 Task: Add a condition where "Channel Is not CTI phone call (outgoing)" in new tickets in your groups.
Action: Mouse moved to (122, 444)
Screenshot: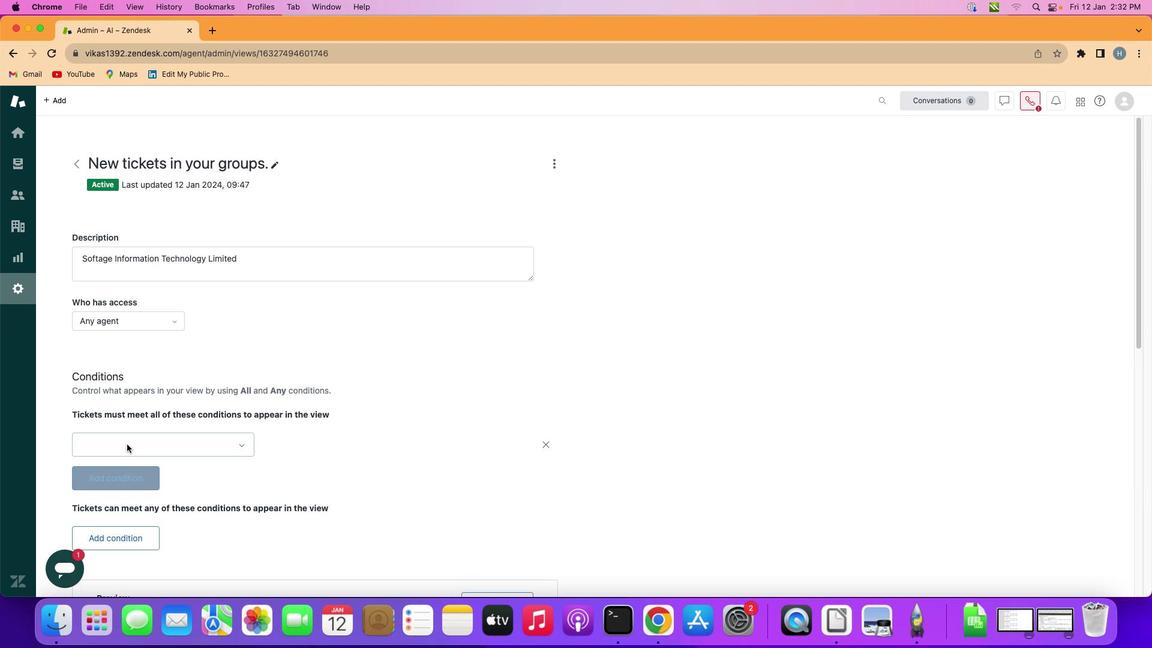 
Action: Mouse pressed left at (122, 444)
Screenshot: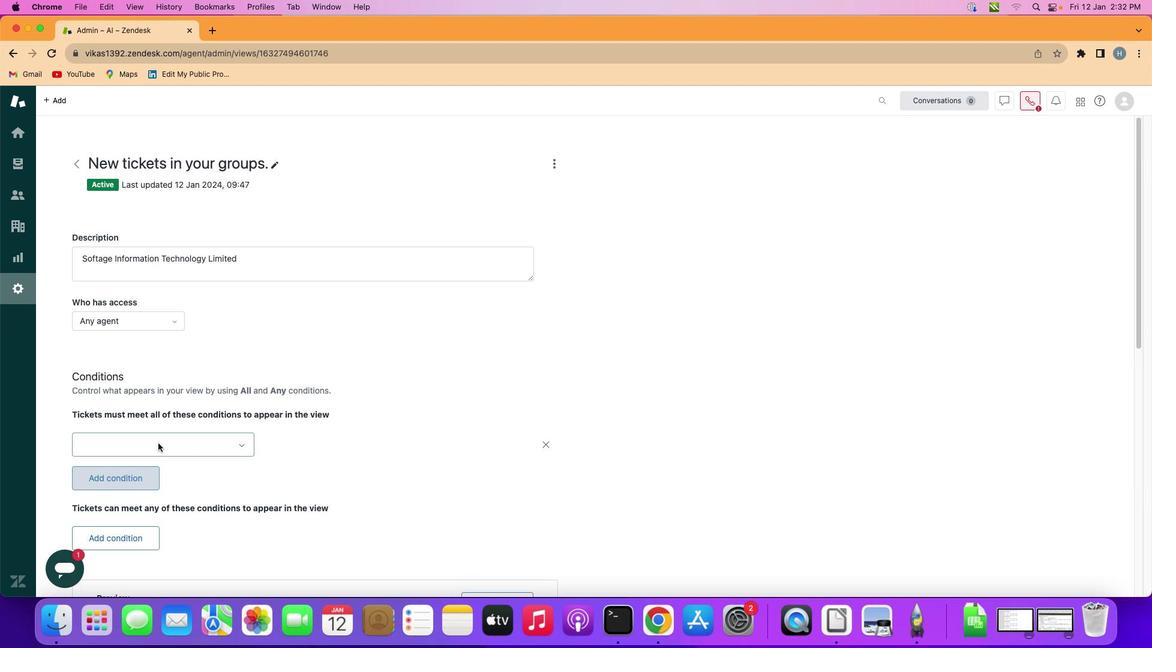 
Action: Mouse moved to (195, 438)
Screenshot: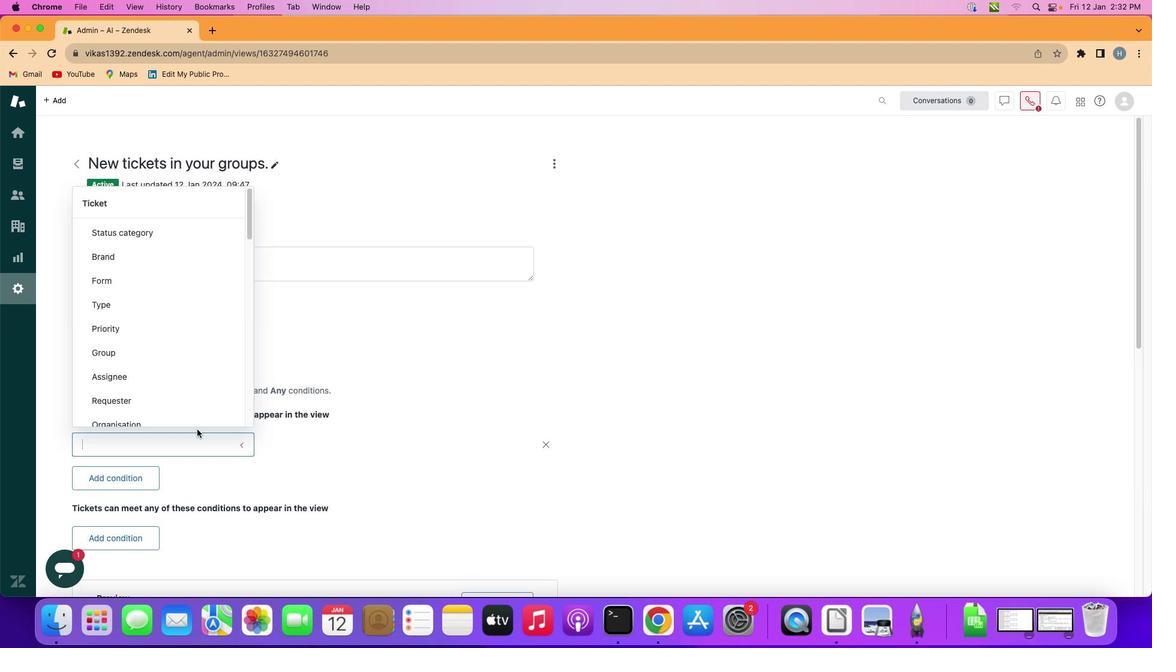 
Action: Mouse pressed left at (195, 438)
Screenshot: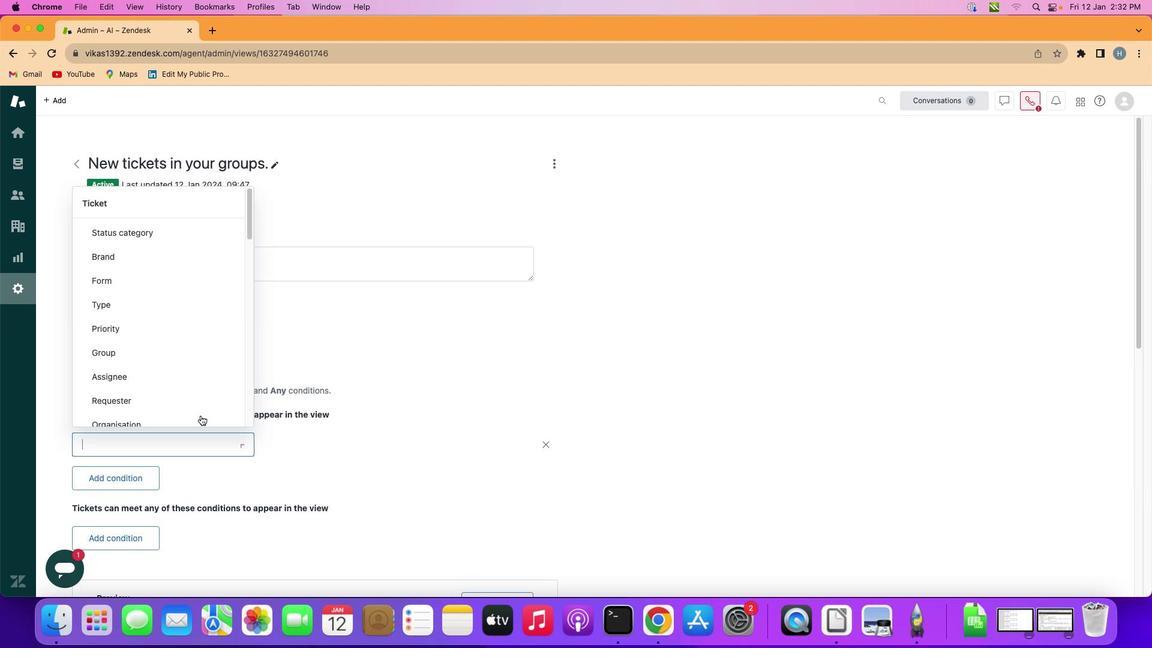 
Action: Mouse moved to (186, 283)
Screenshot: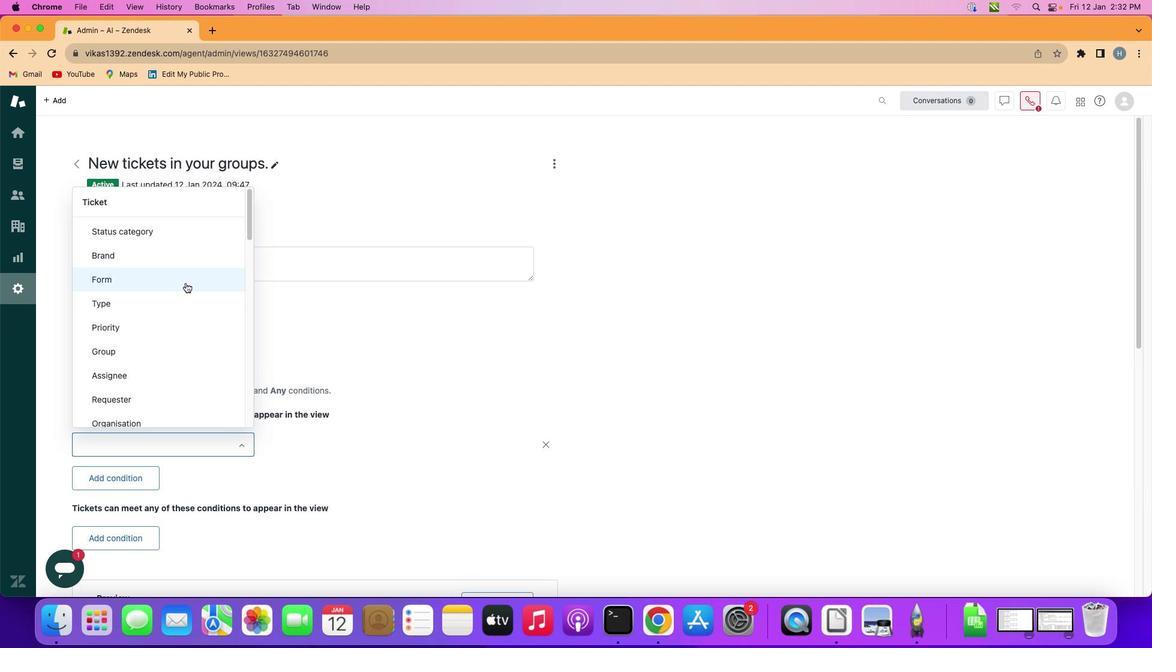 
Action: Mouse scrolled (186, 283) with delta (0, 0)
Screenshot: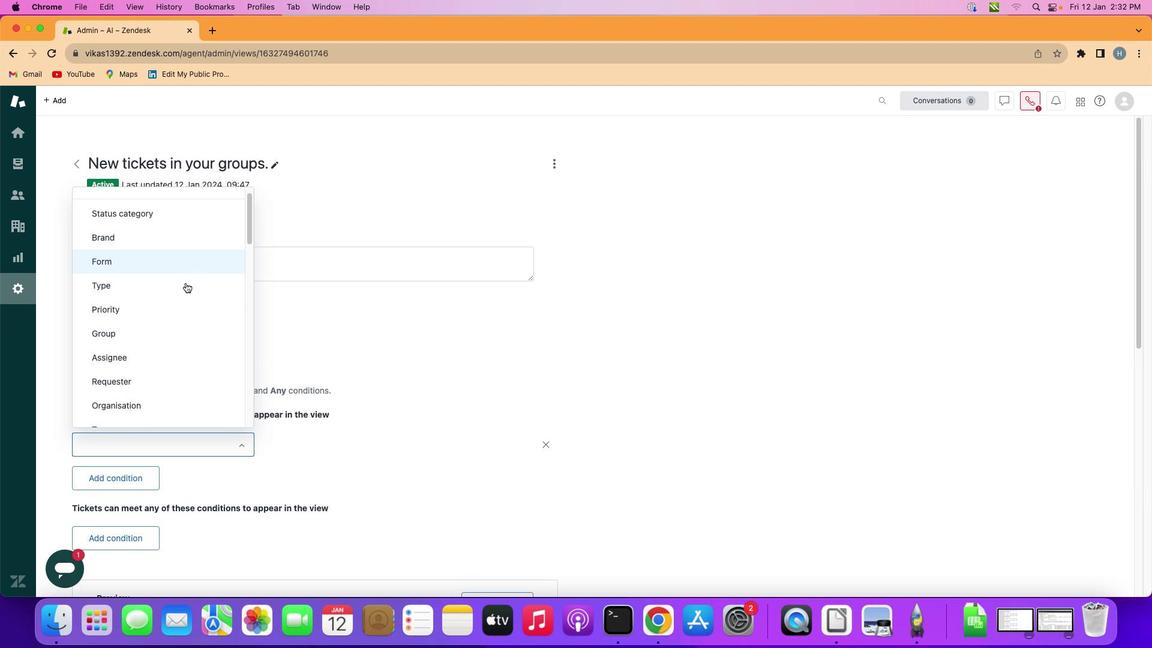 
Action: Mouse scrolled (186, 283) with delta (0, 0)
Screenshot: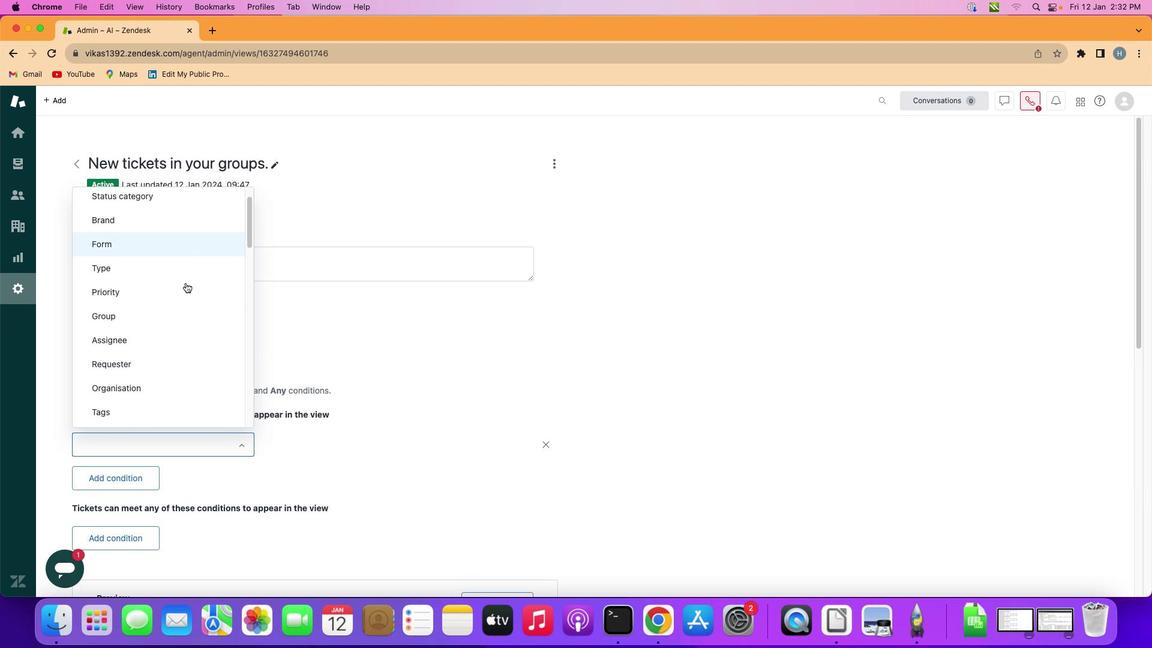 
Action: Mouse scrolled (186, 283) with delta (0, 0)
Screenshot: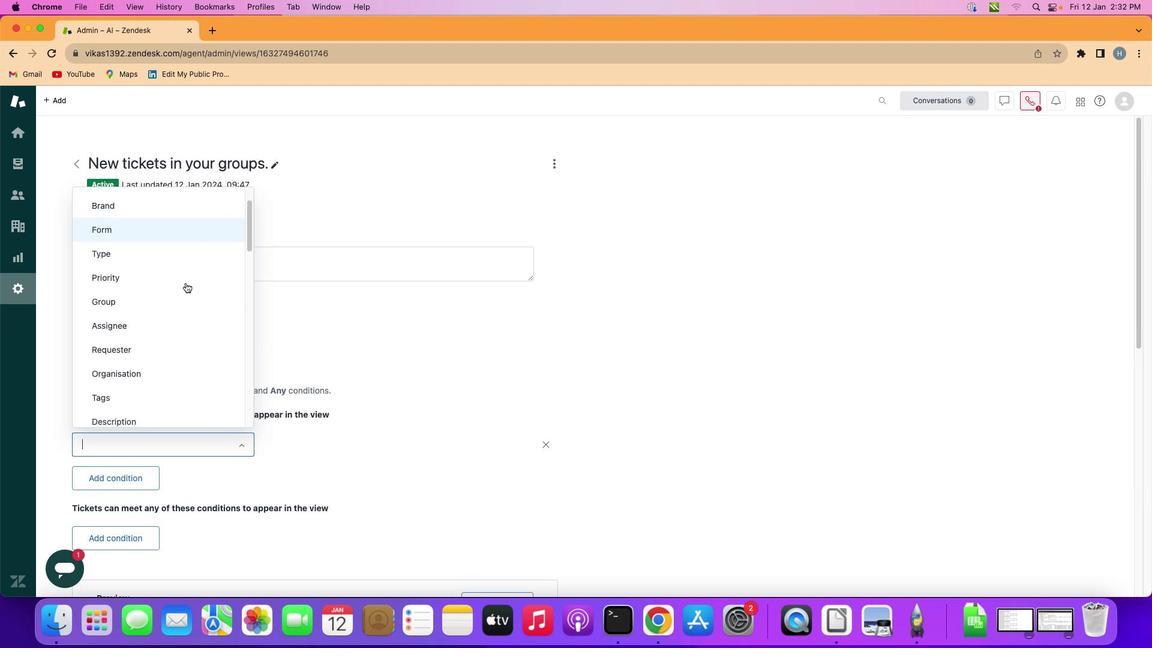 
Action: Mouse scrolled (186, 283) with delta (0, 0)
Screenshot: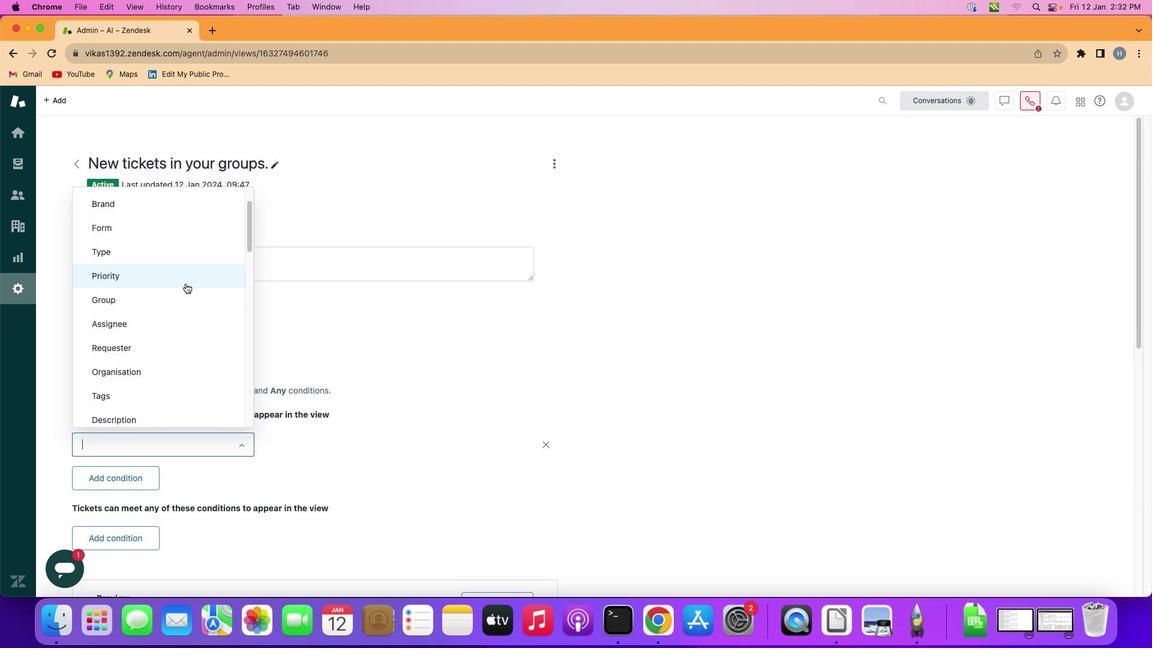 
Action: Mouse moved to (186, 283)
Screenshot: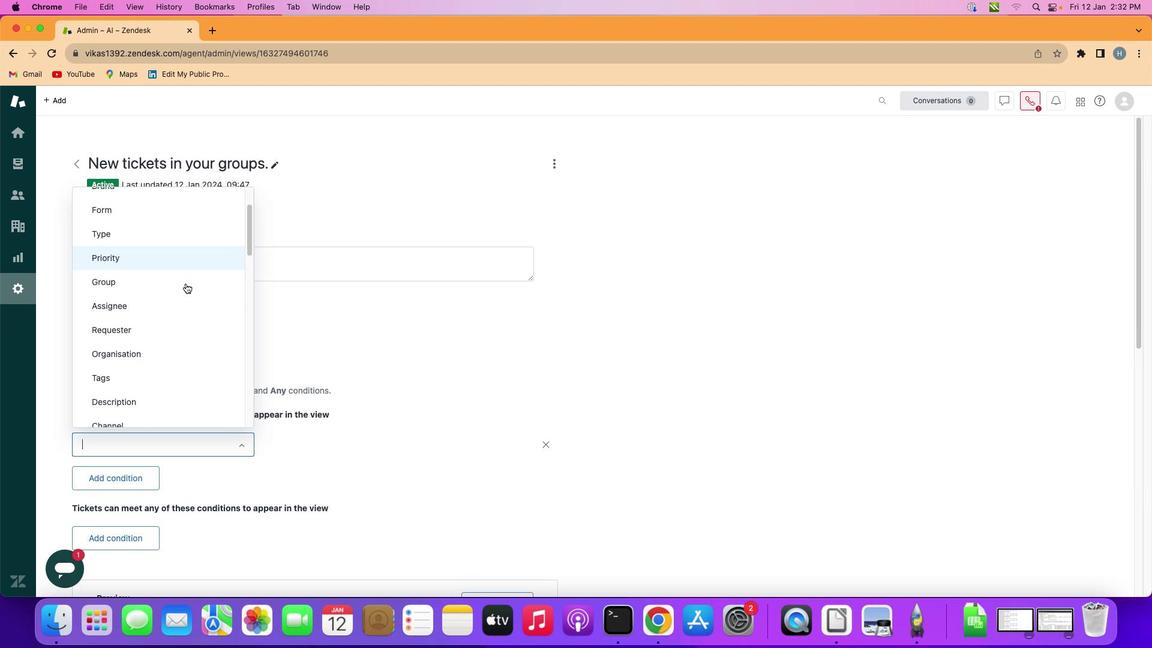 
Action: Mouse scrolled (186, 283) with delta (0, 0)
Screenshot: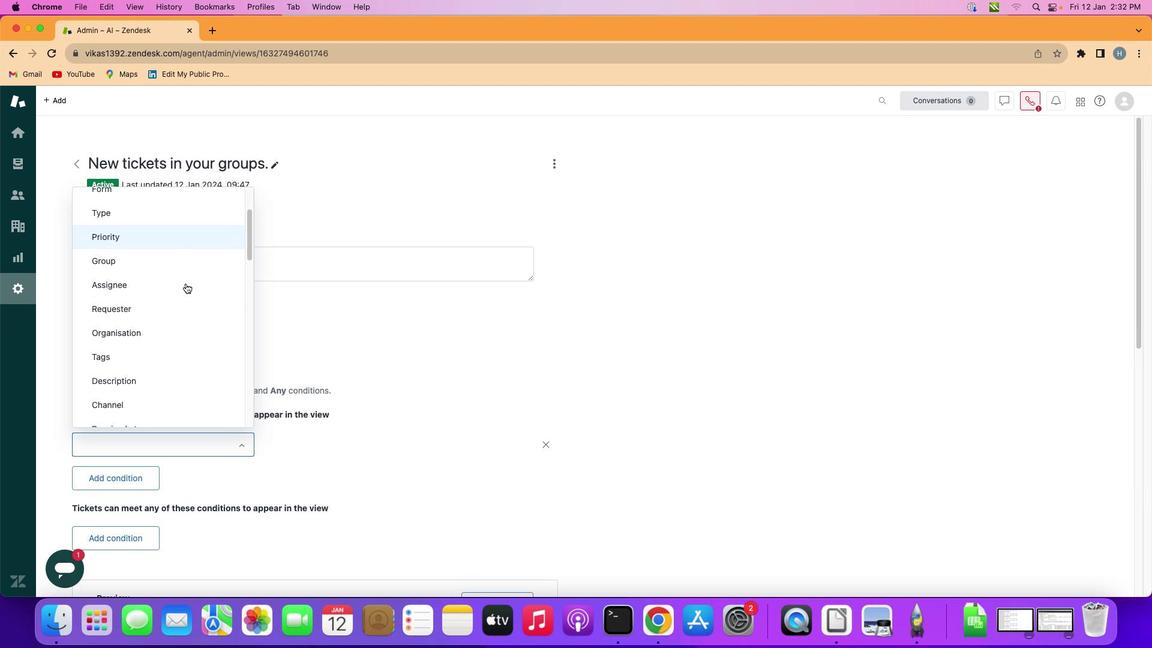 
Action: Mouse scrolled (186, 283) with delta (0, 0)
Screenshot: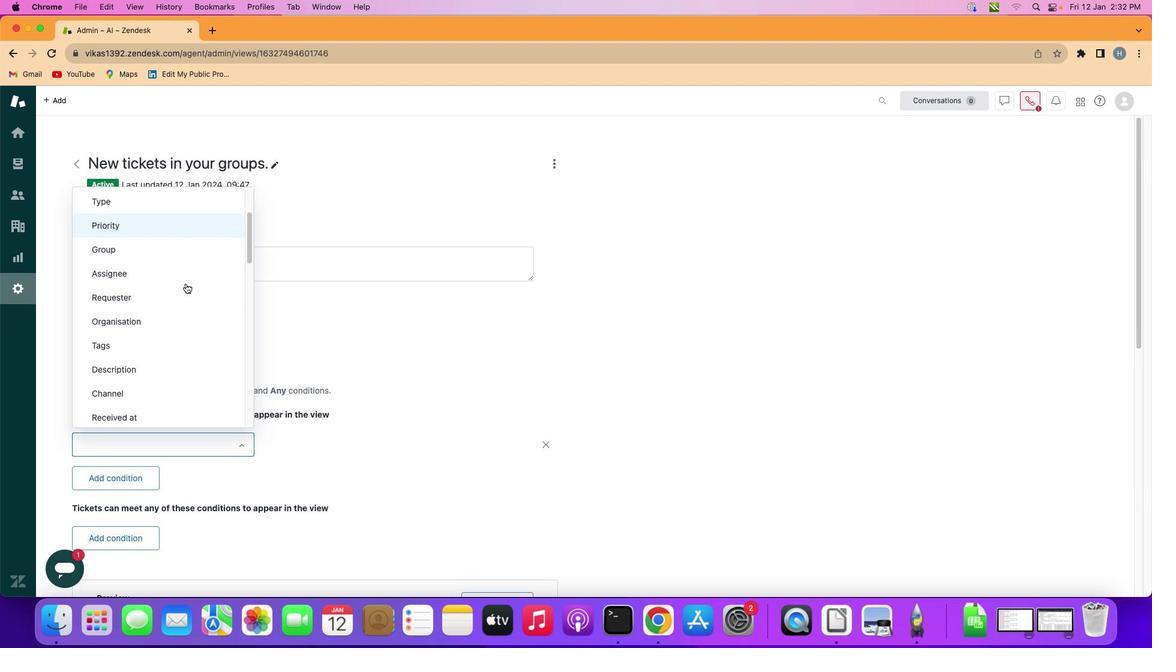 
Action: Mouse scrolled (186, 283) with delta (0, 0)
Screenshot: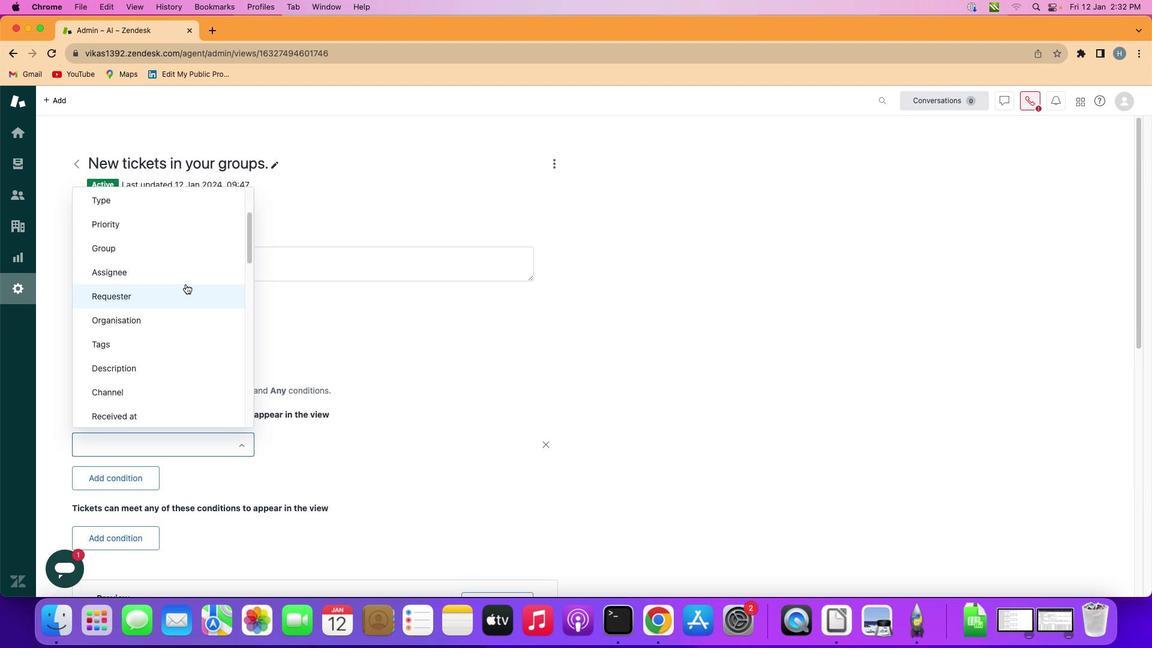 
Action: Mouse scrolled (186, 283) with delta (0, 0)
Screenshot: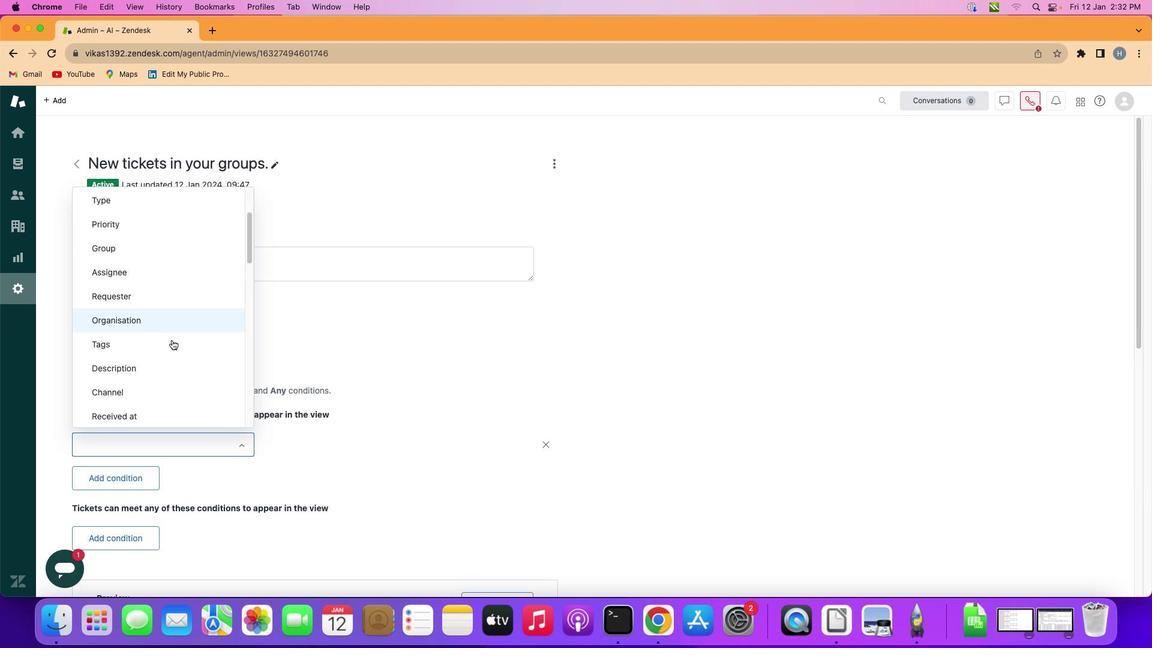 
Action: Mouse moved to (163, 389)
Screenshot: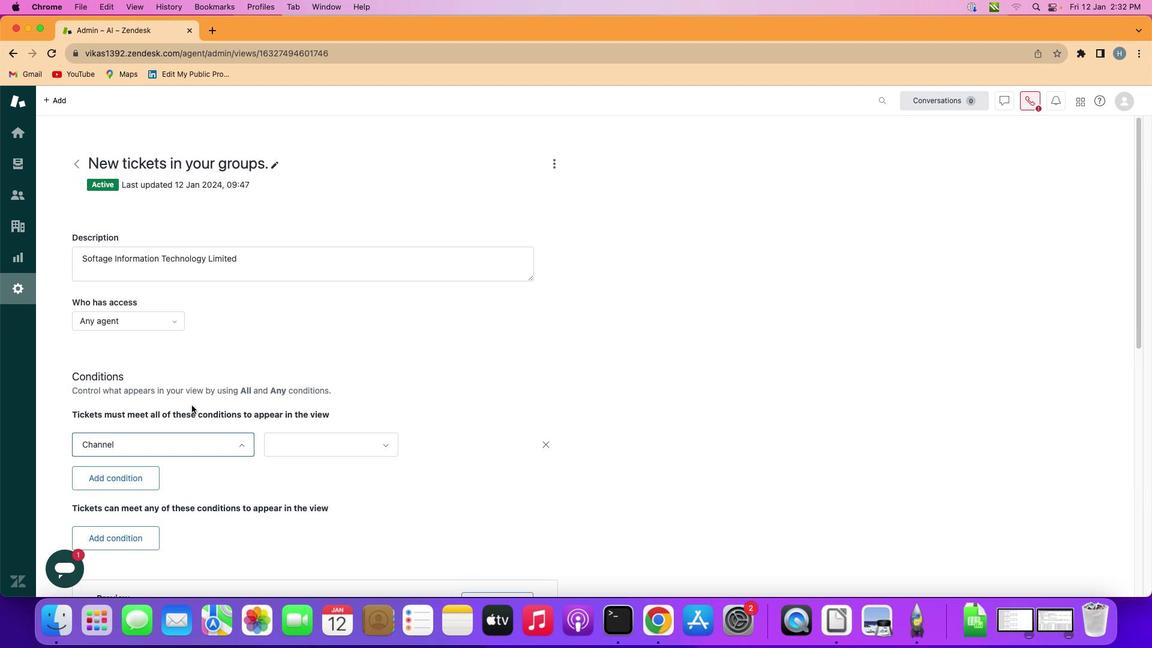 
Action: Mouse pressed left at (163, 389)
Screenshot: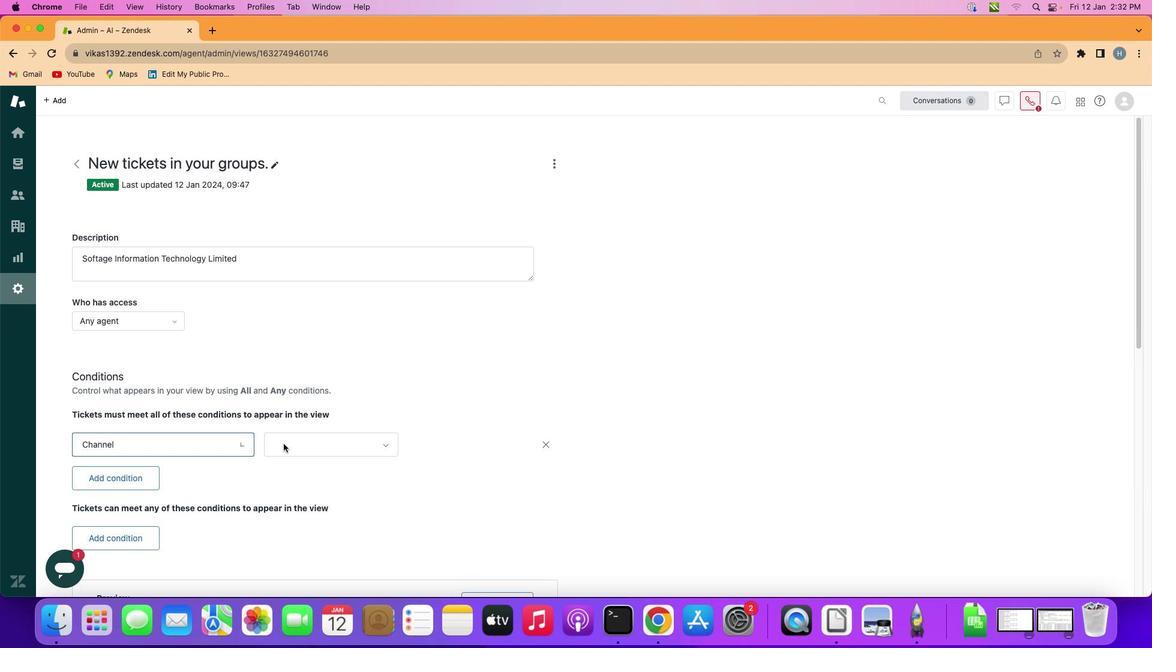 
Action: Mouse moved to (333, 447)
Screenshot: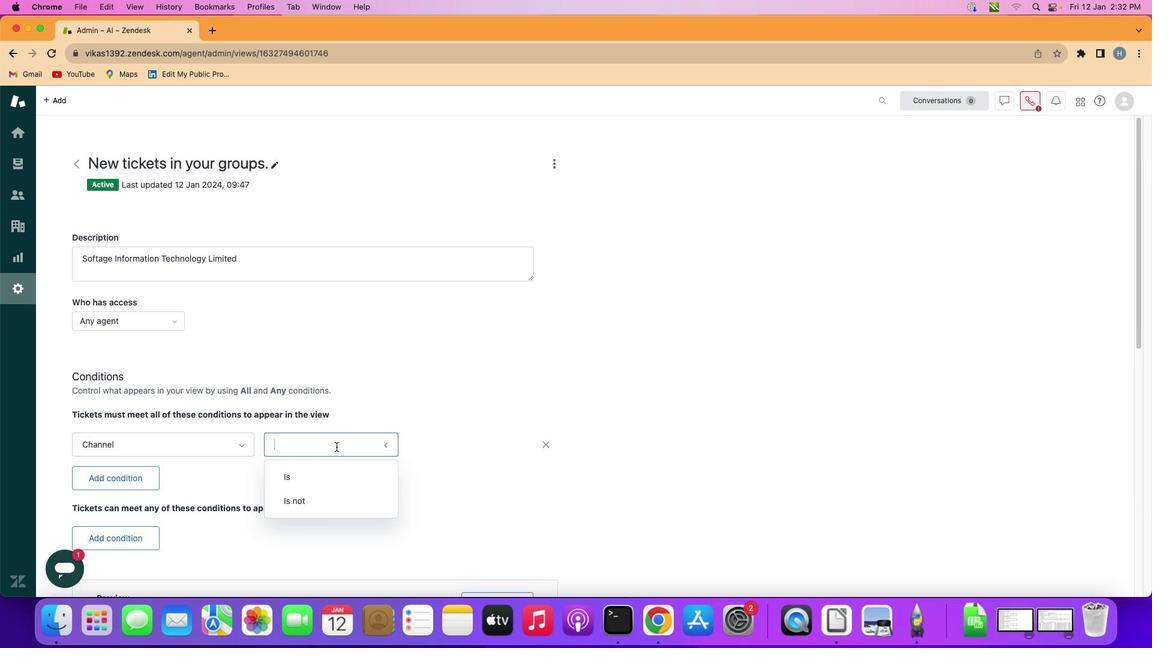 
Action: Mouse pressed left at (333, 447)
Screenshot: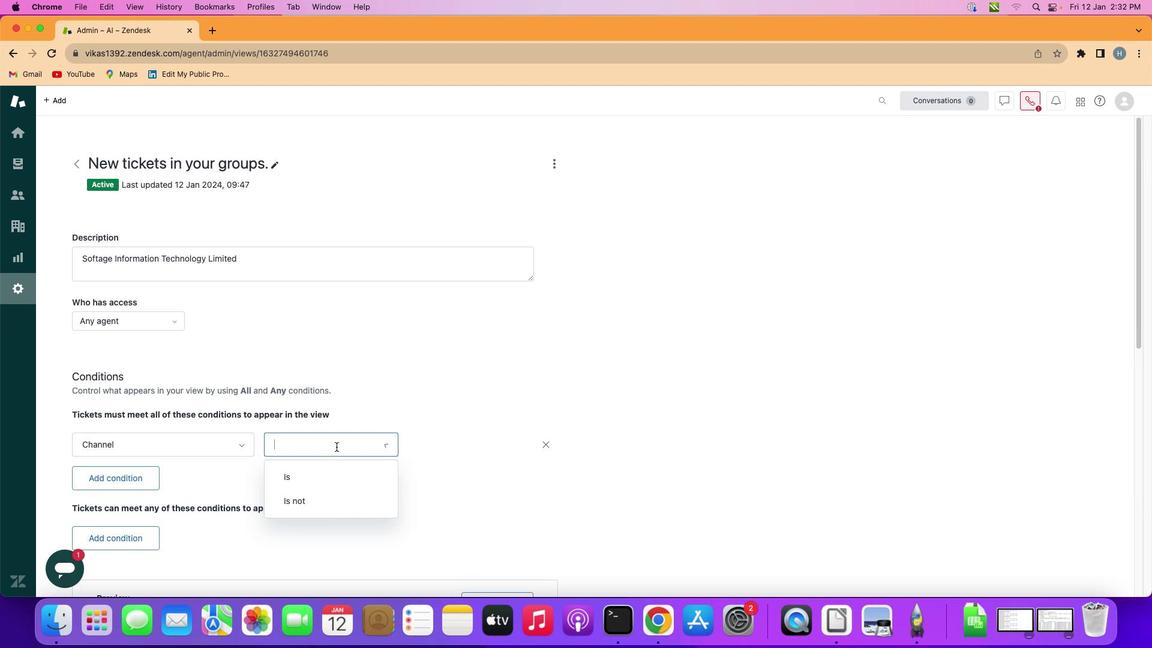 
Action: Mouse moved to (329, 498)
Screenshot: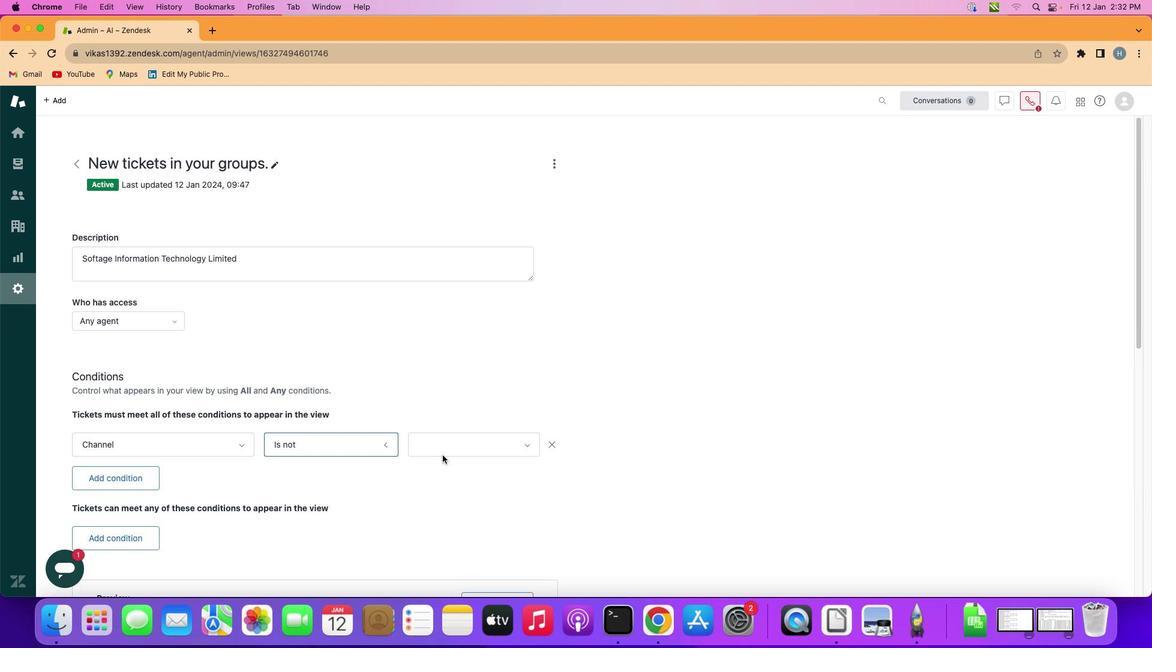 
Action: Mouse pressed left at (329, 498)
Screenshot: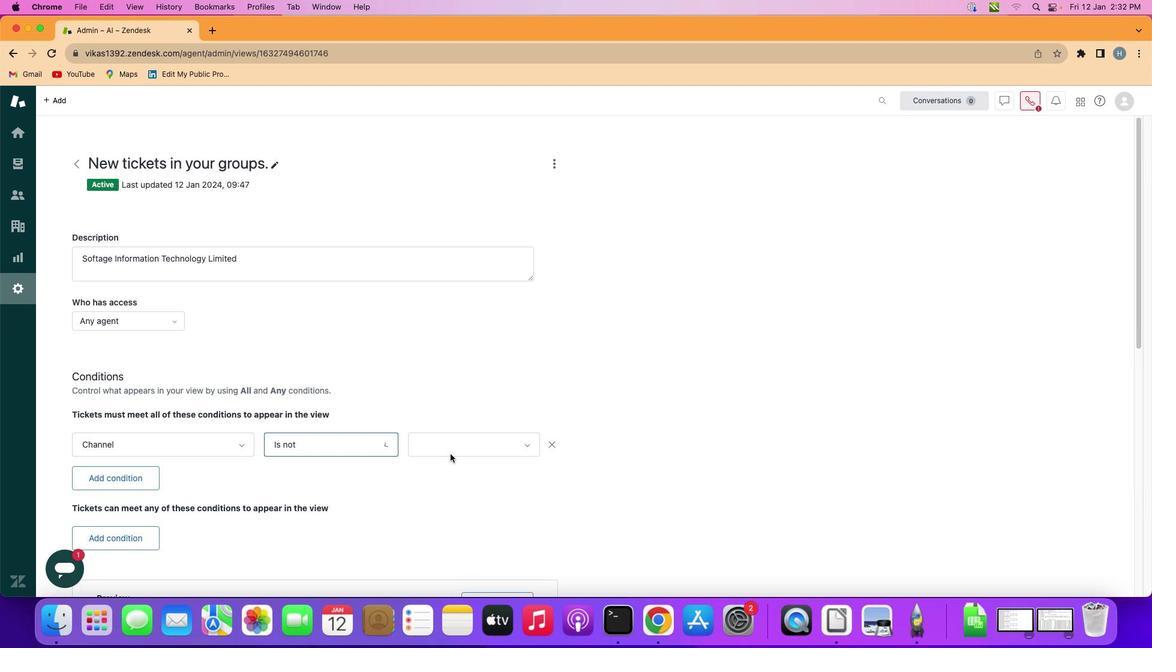 
Action: Mouse moved to (461, 445)
Screenshot: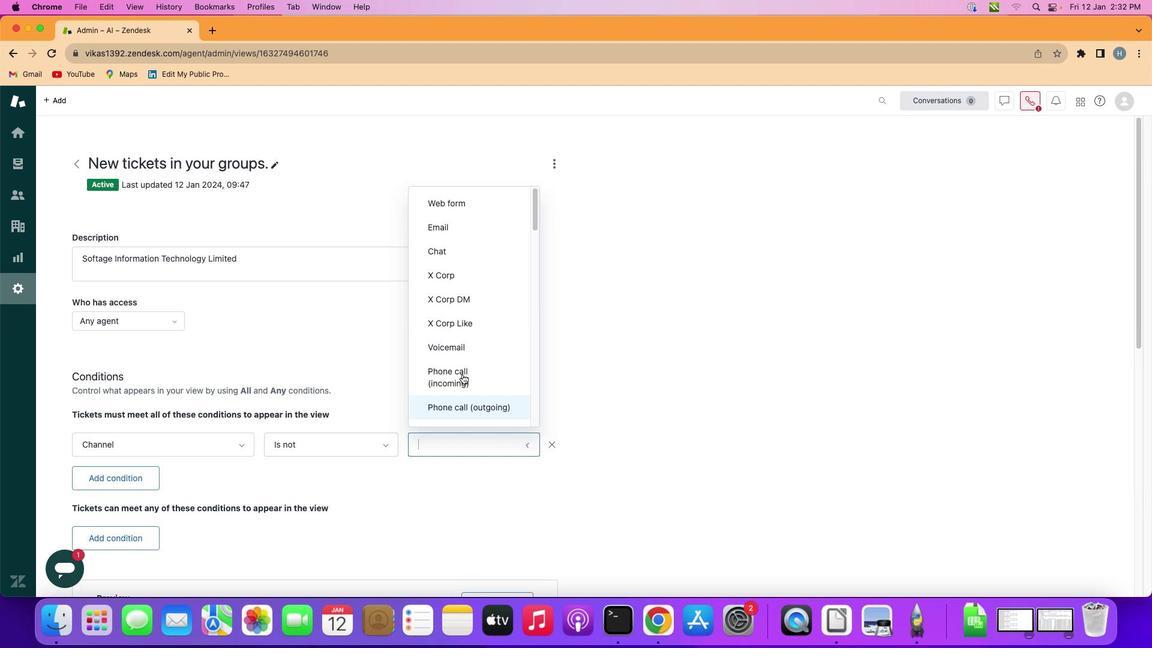 
Action: Mouse pressed left at (461, 445)
Screenshot: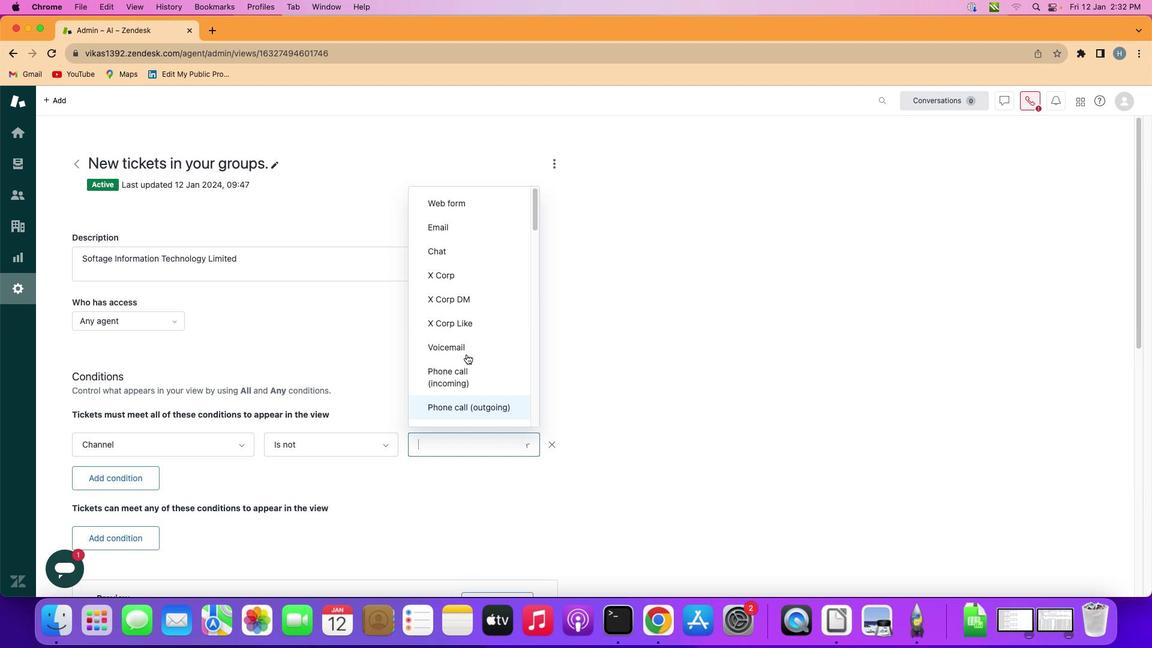
Action: Mouse moved to (469, 338)
Screenshot: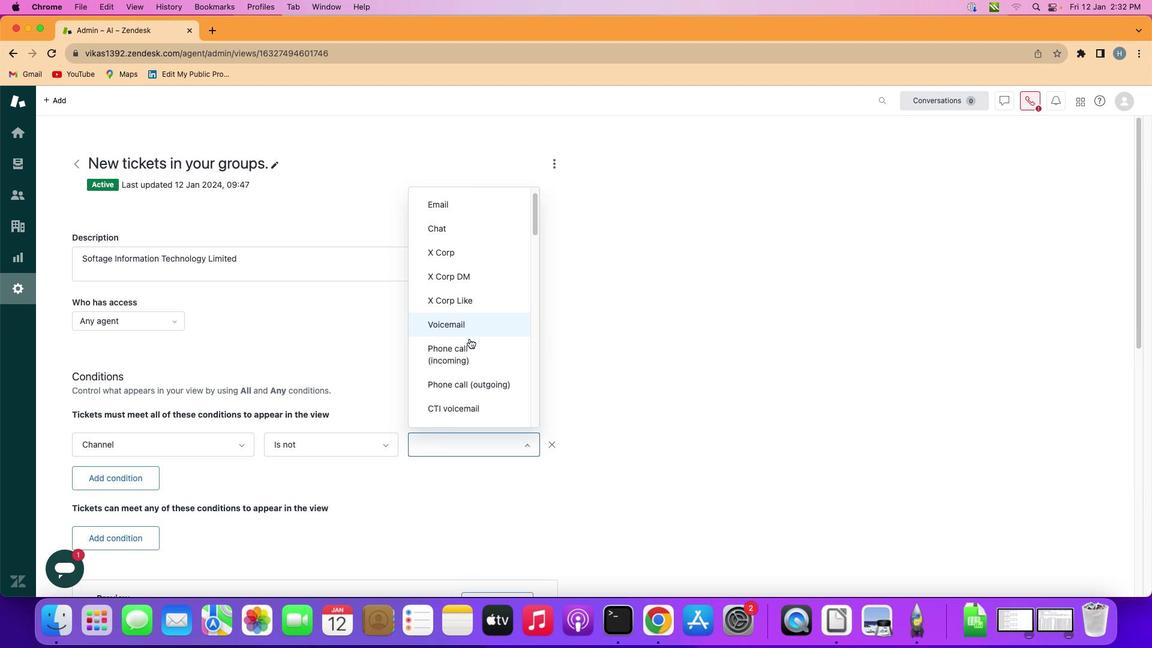 
Action: Mouse scrolled (469, 338) with delta (0, 0)
Screenshot: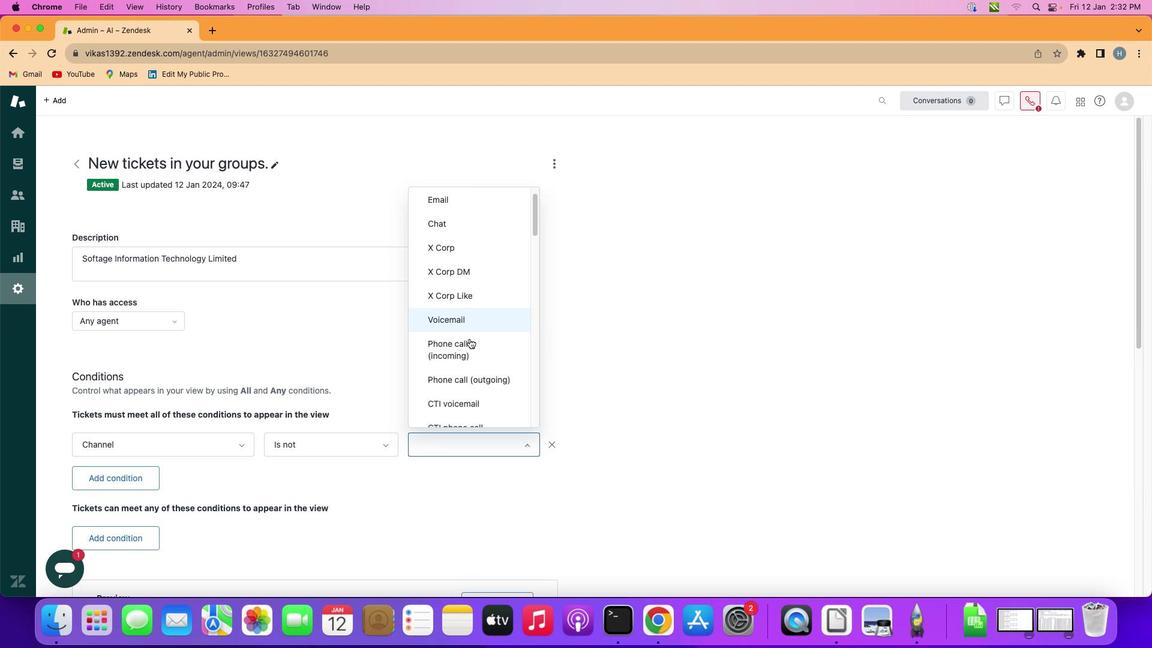 
Action: Mouse scrolled (469, 338) with delta (0, 0)
Screenshot: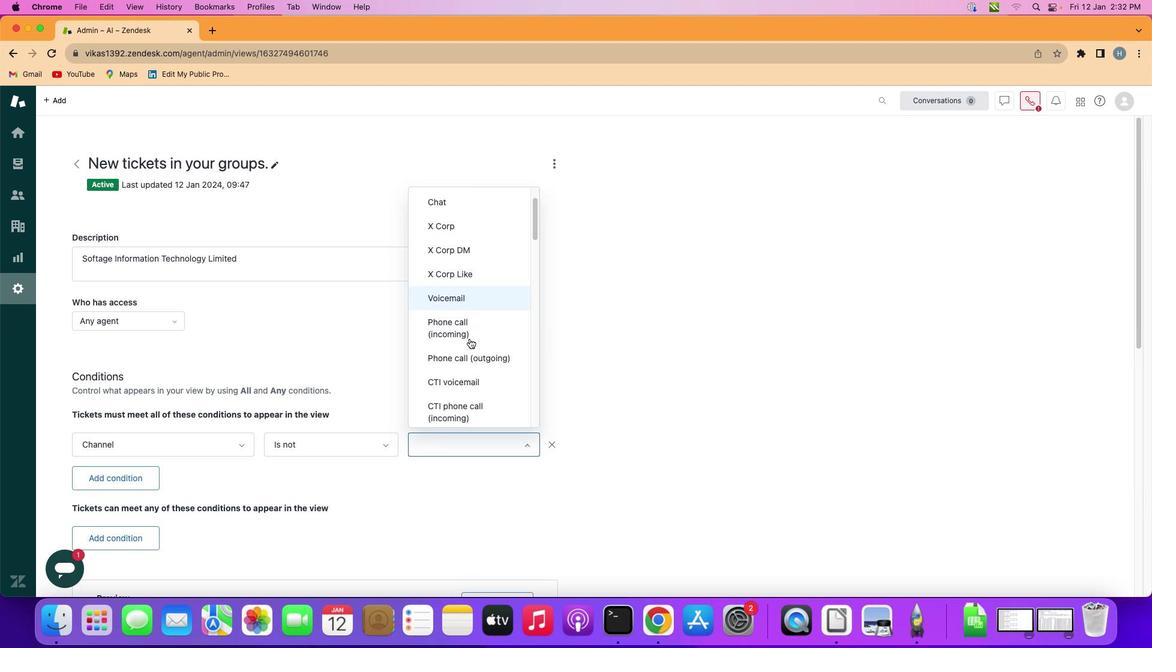 
Action: Mouse scrolled (469, 338) with delta (0, 0)
Screenshot: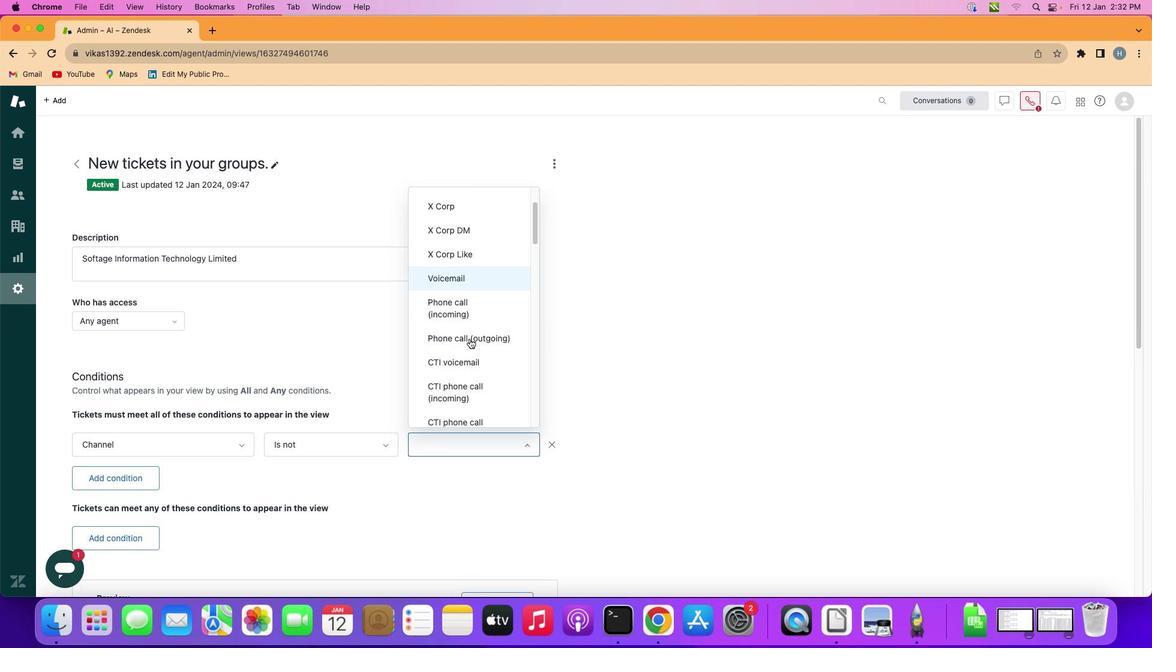 
Action: Mouse scrolled (469, 338) with delta (0, 0)
Screenshot: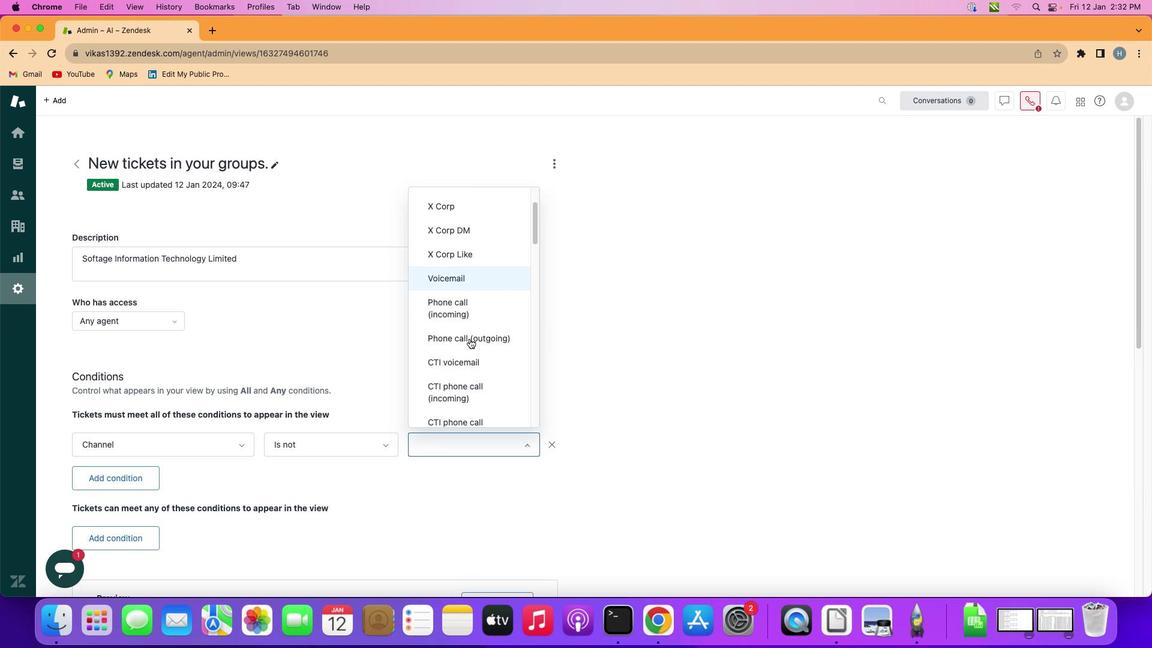 
Action: Mouse moved to (470, 338)
Screenshot: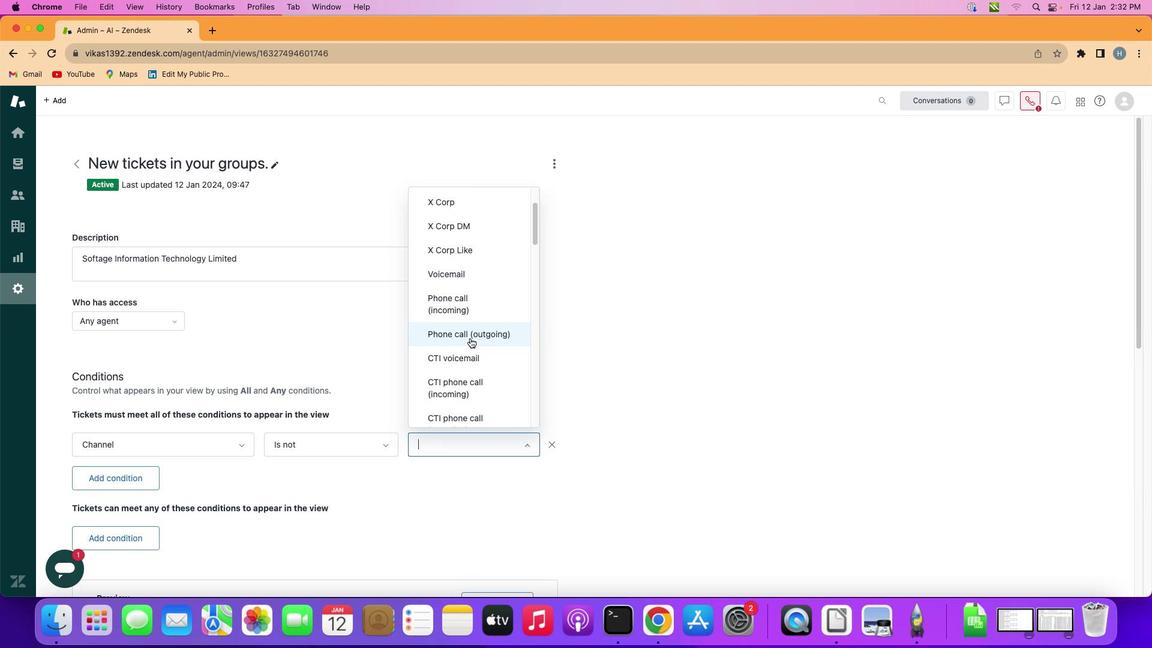
Action: Mouse scrolled (470, 338) with delta (0, 0)
Screenshot: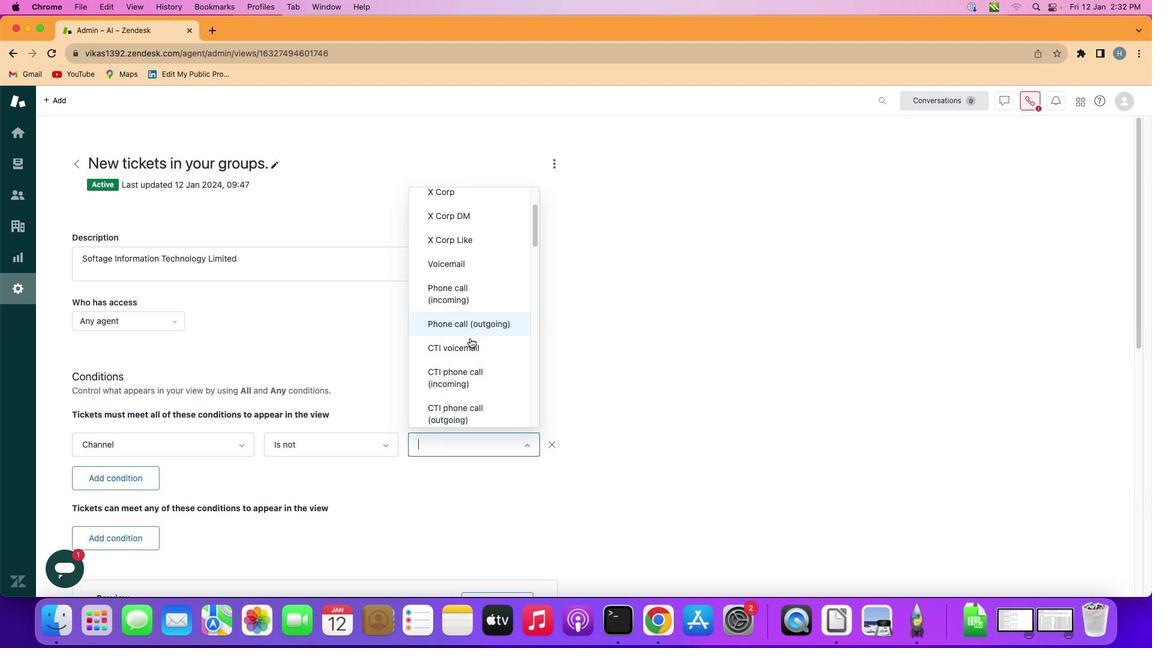 
Action: Mouse scrolled (470, 338) with delta (0, 0)
Screenshot: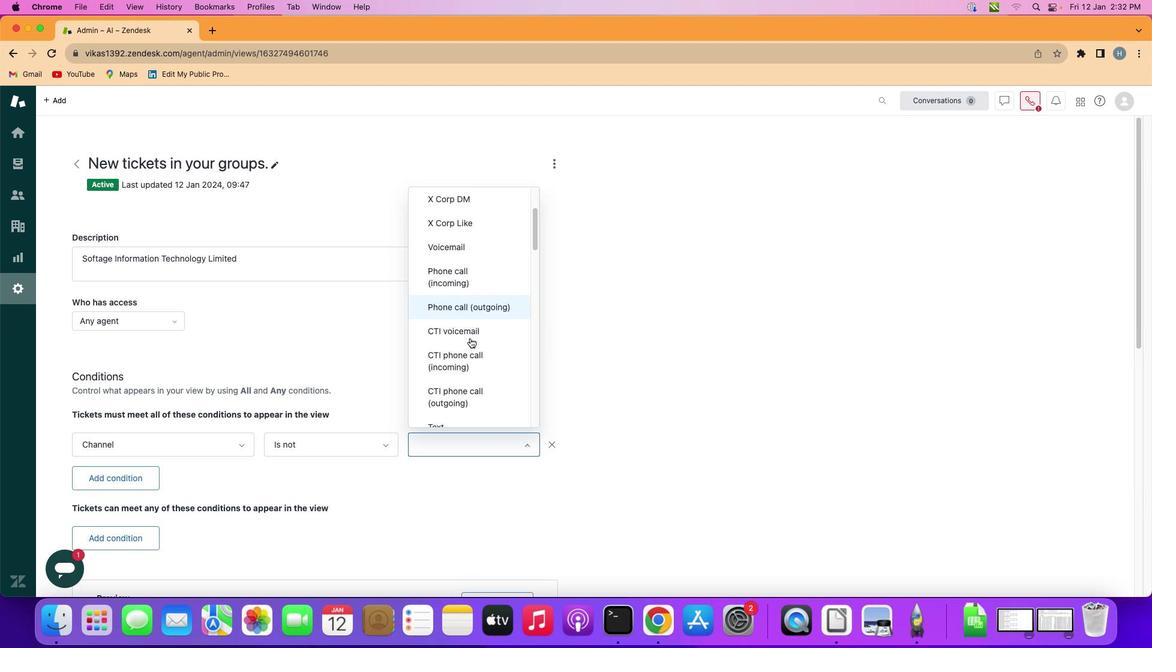 
Action: Mouse scrolled (470, 338) with delta (0, 0)
Screenshot: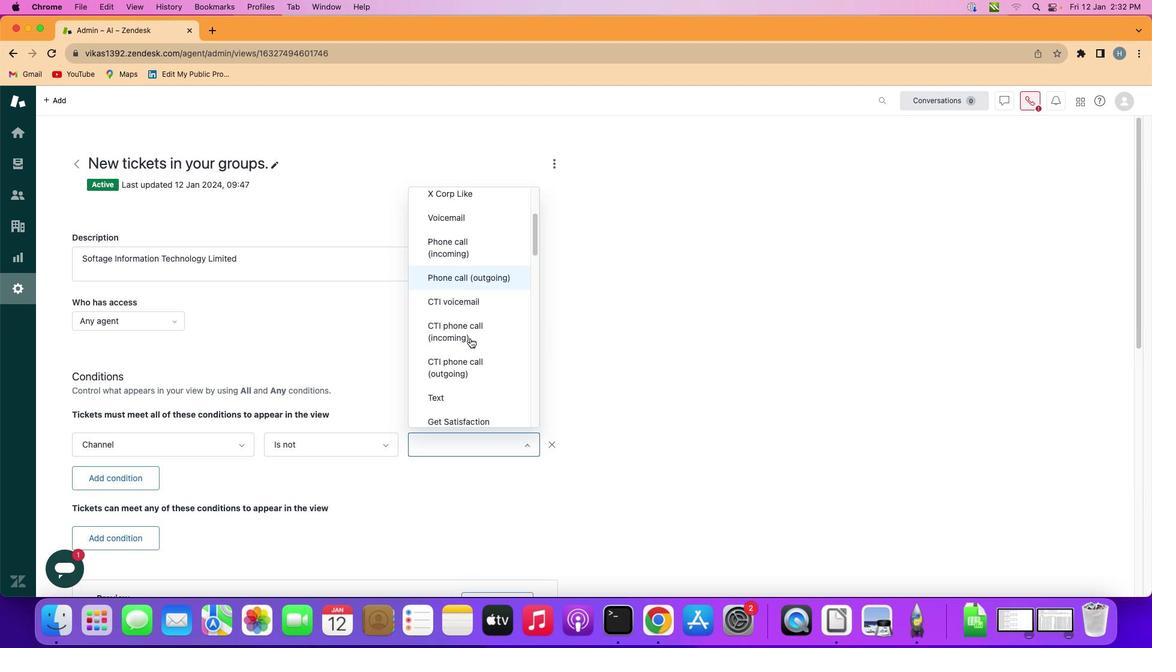 
Action: Mouse scrolled (470, 338) with delta (0, 0)
Screenshot: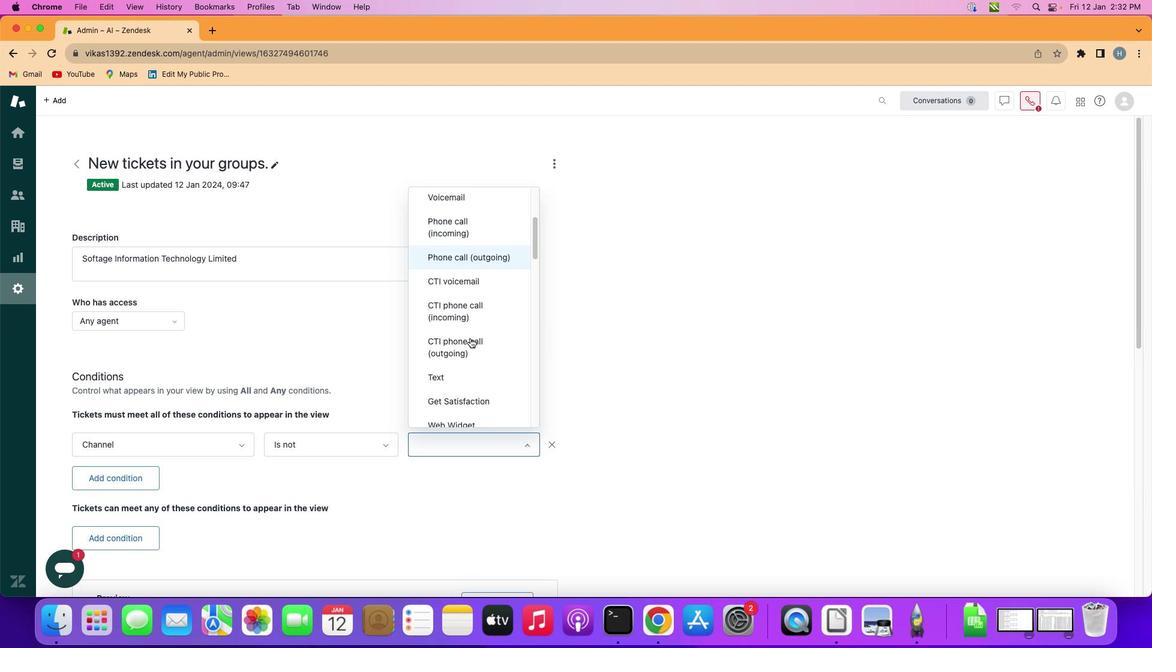 
Action: Mouse scrolled (470, 338) with delta (0, 0)
Screenshot: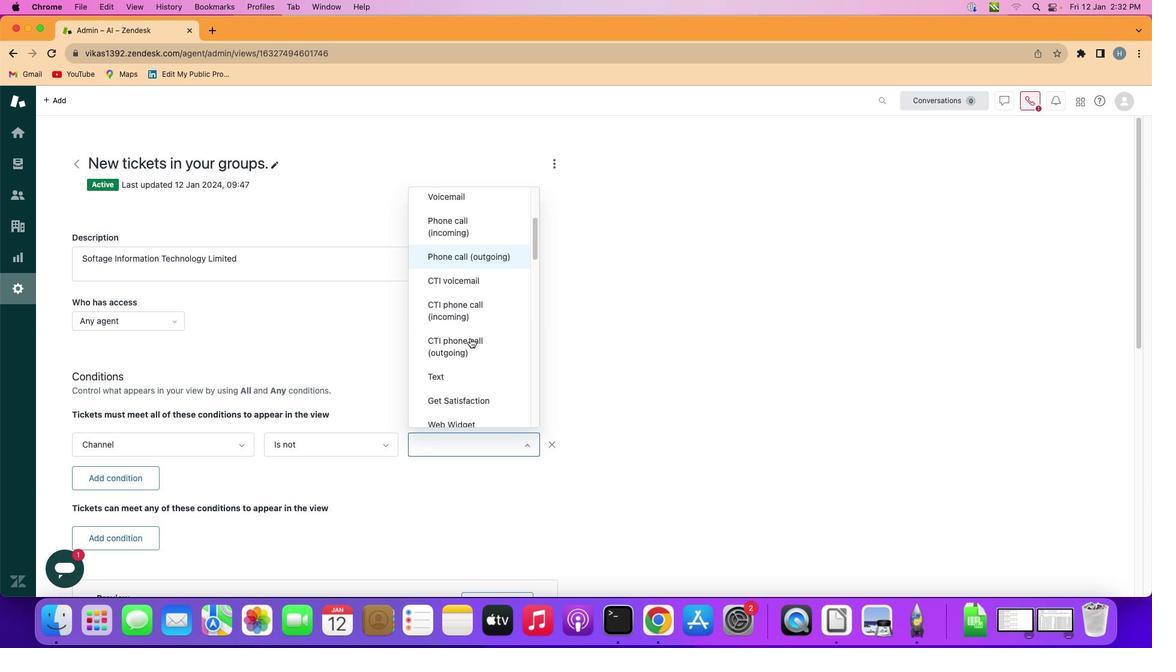 
Action: Mouse moved to (471, 343)
Screenshot: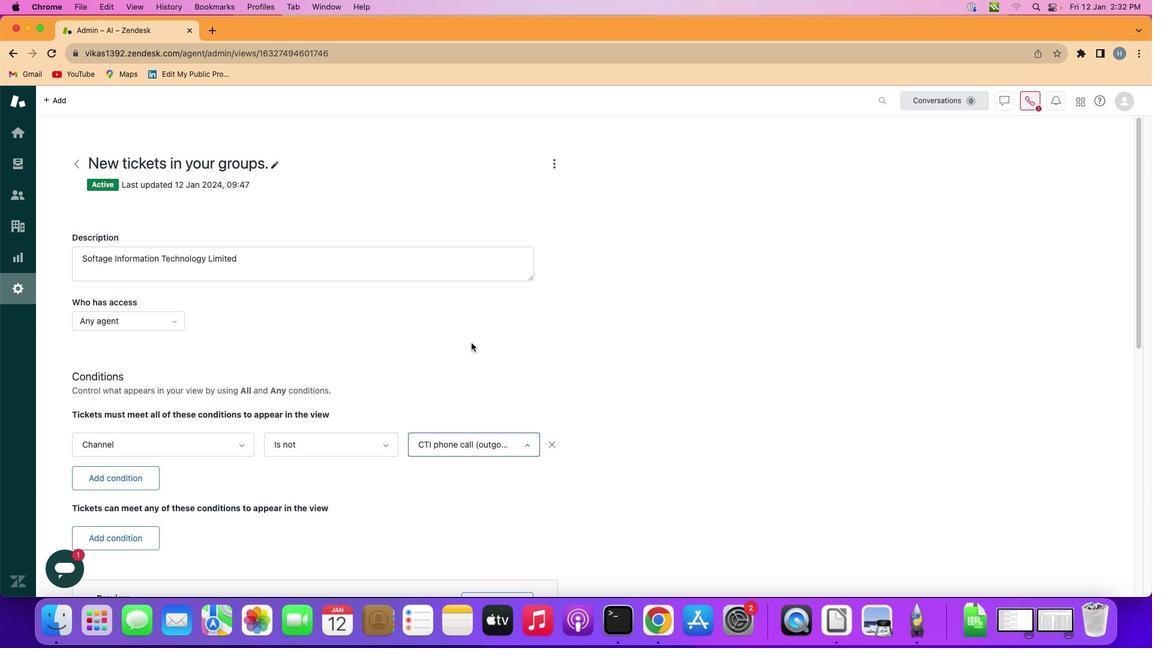 
Action: Mouse pressed left at (471, 343)
Screenshot: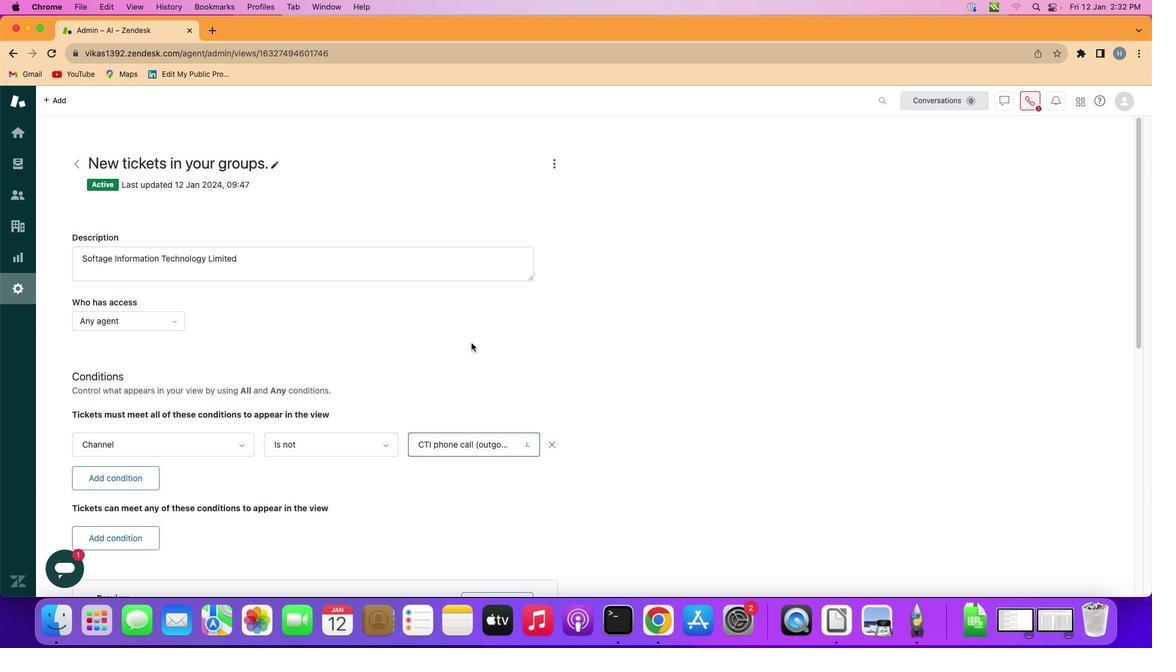
